 Task: Change object animations to fast.
Action: Mouse moved to (490, 87)
Screenshot: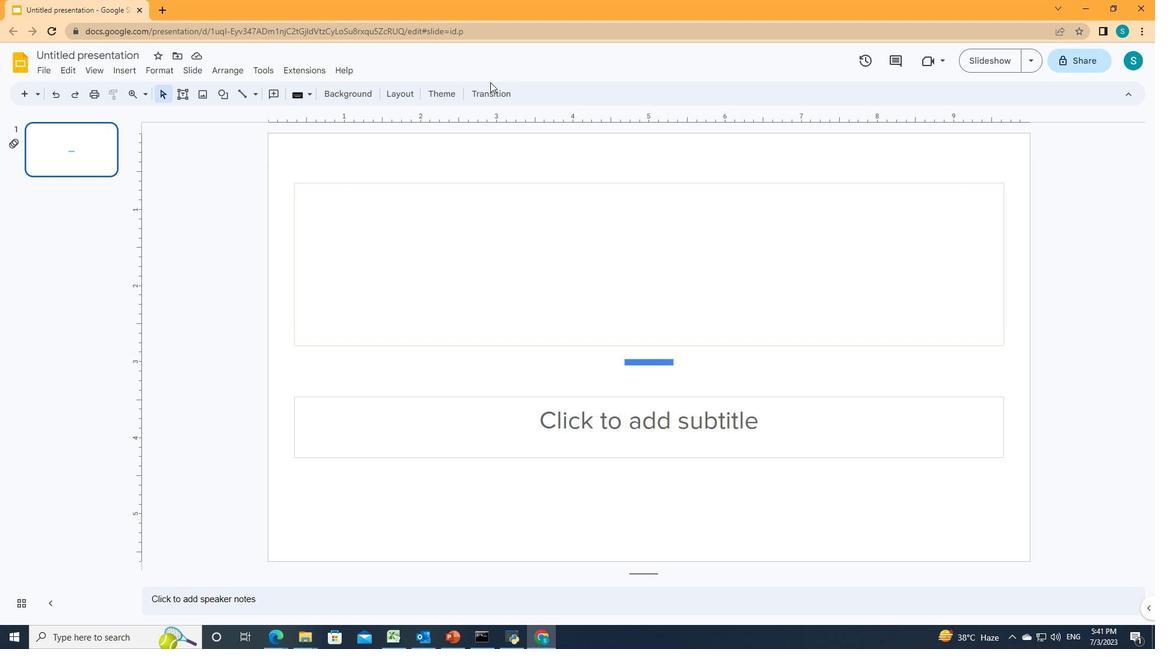 
Action: Mouse pressed left at (490, 87)
Screenshot: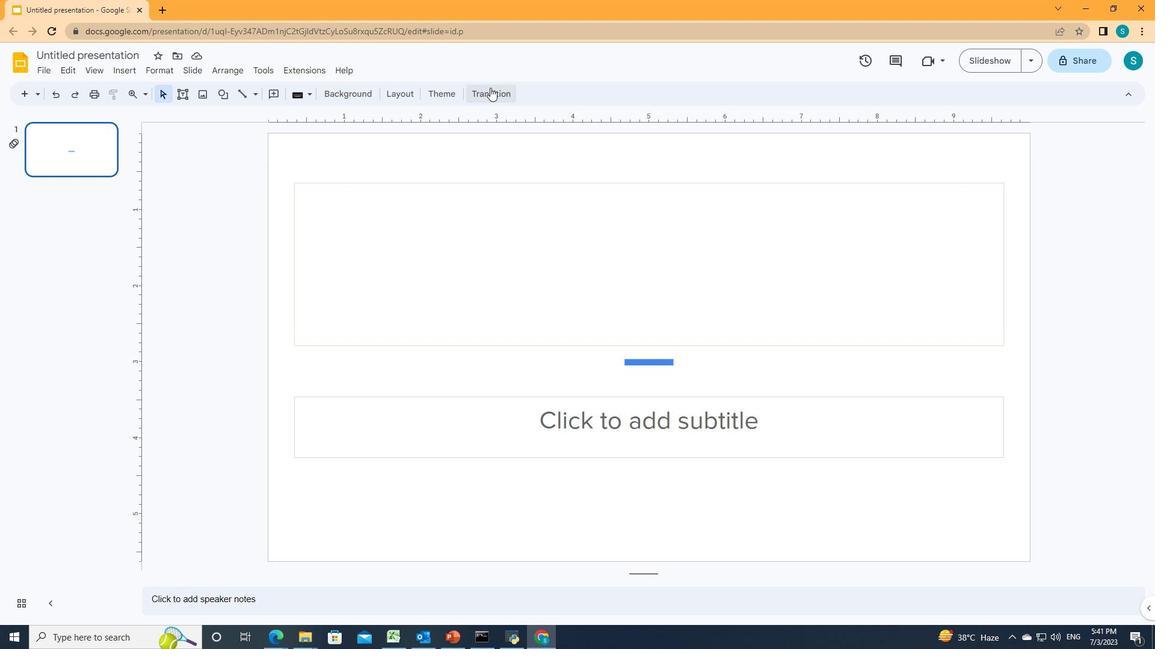 
Action: Mouse moved to (979, 349)
Screenshot: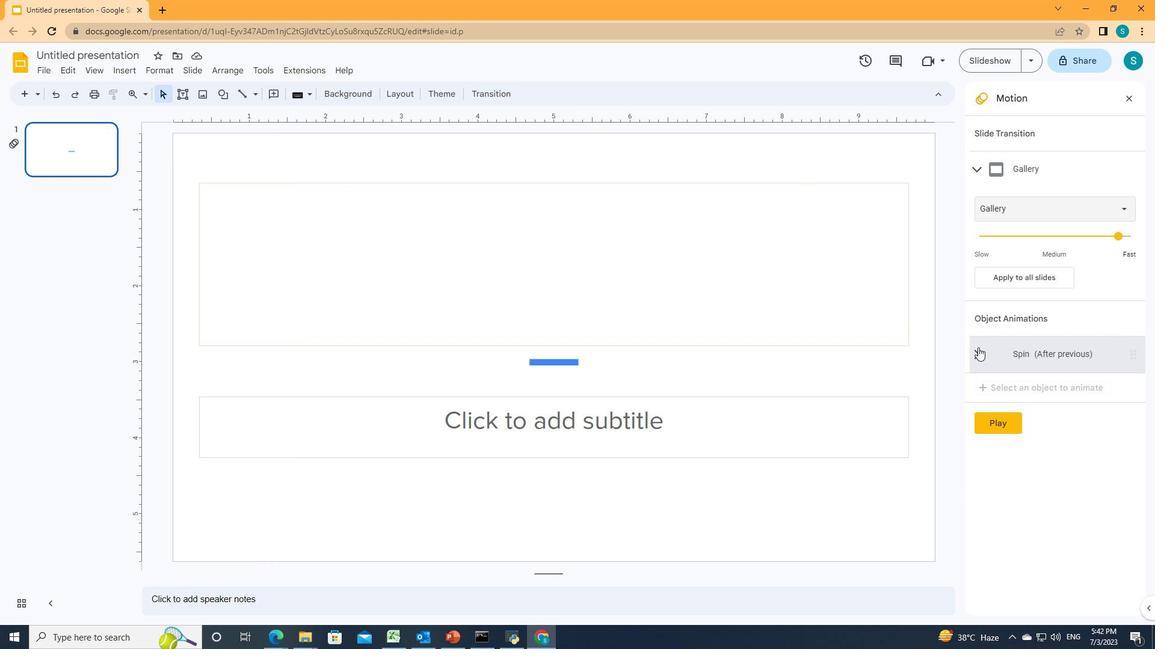 
Action: Mouse pressed left at (979, 349)
Screenshot: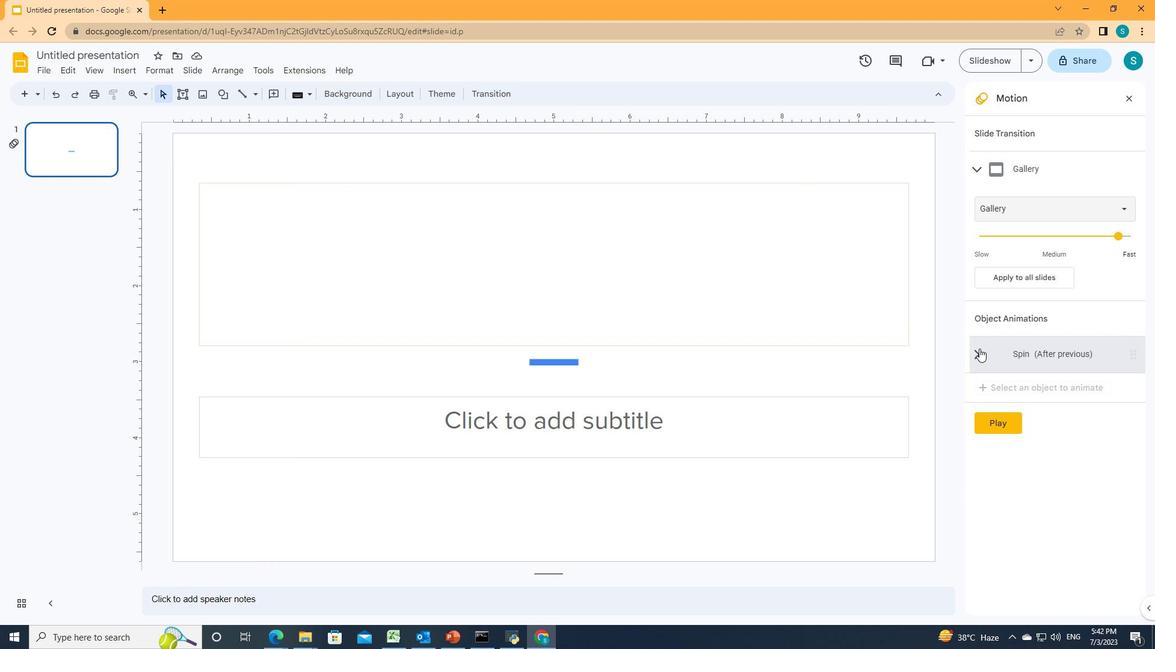 
Action: Mouse moved to (1052, 375)
Screenshot: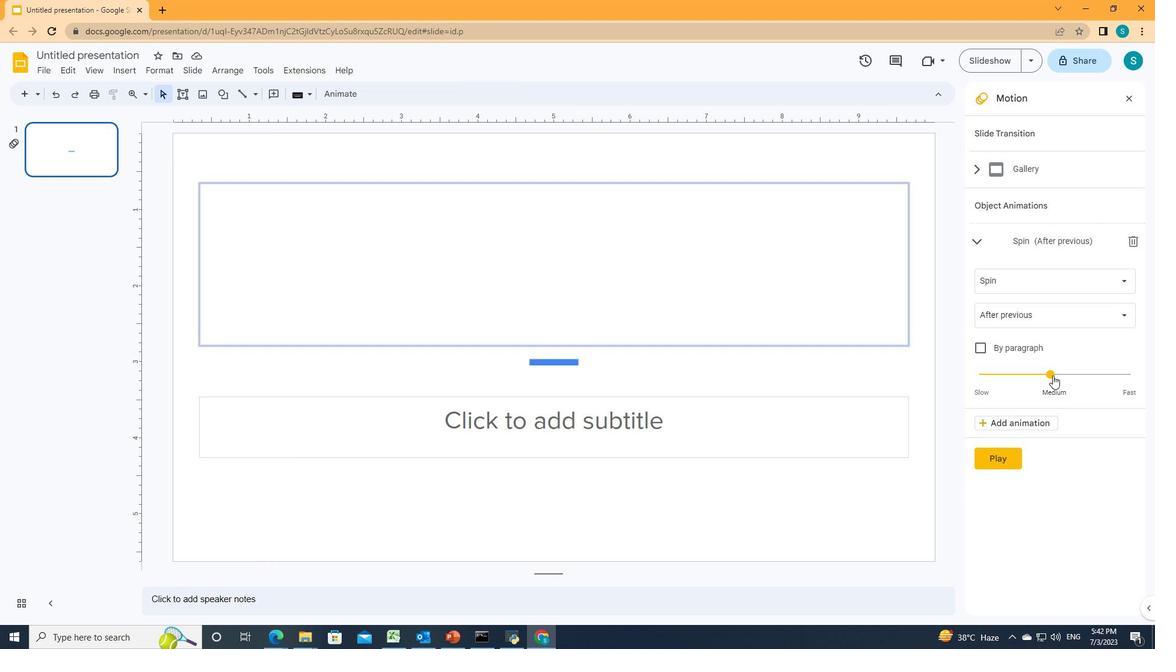 
Action: Mouse pressed left at (1052, 375)
Screenshot: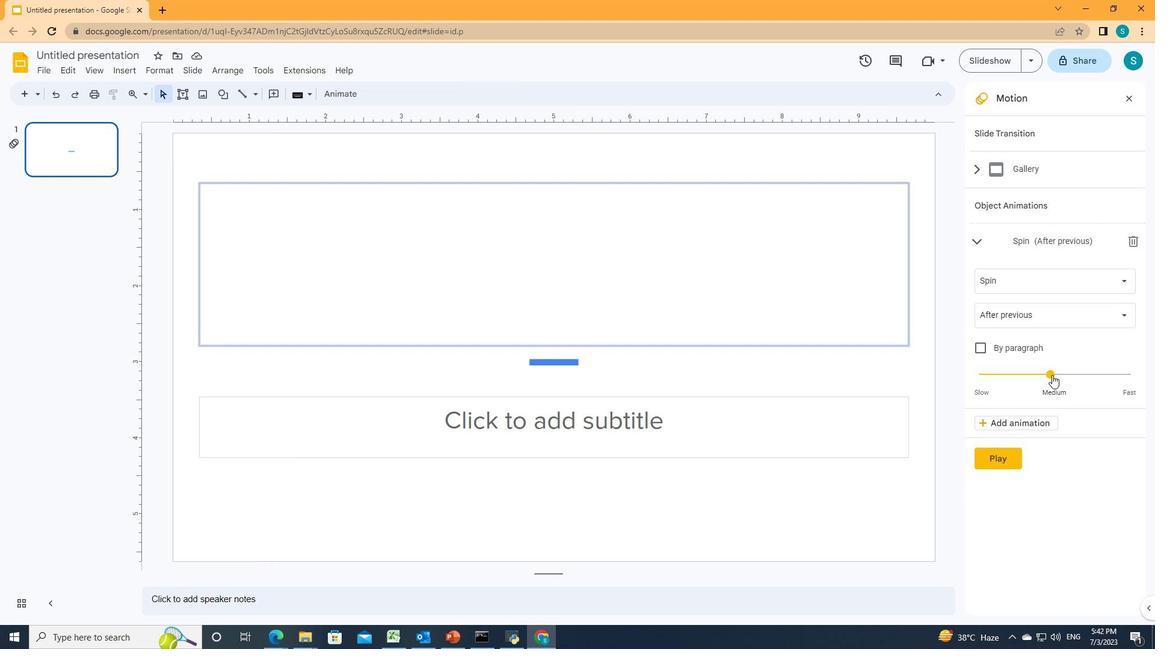 
Action: Mouse moved to (1006, 349)
Screenshot: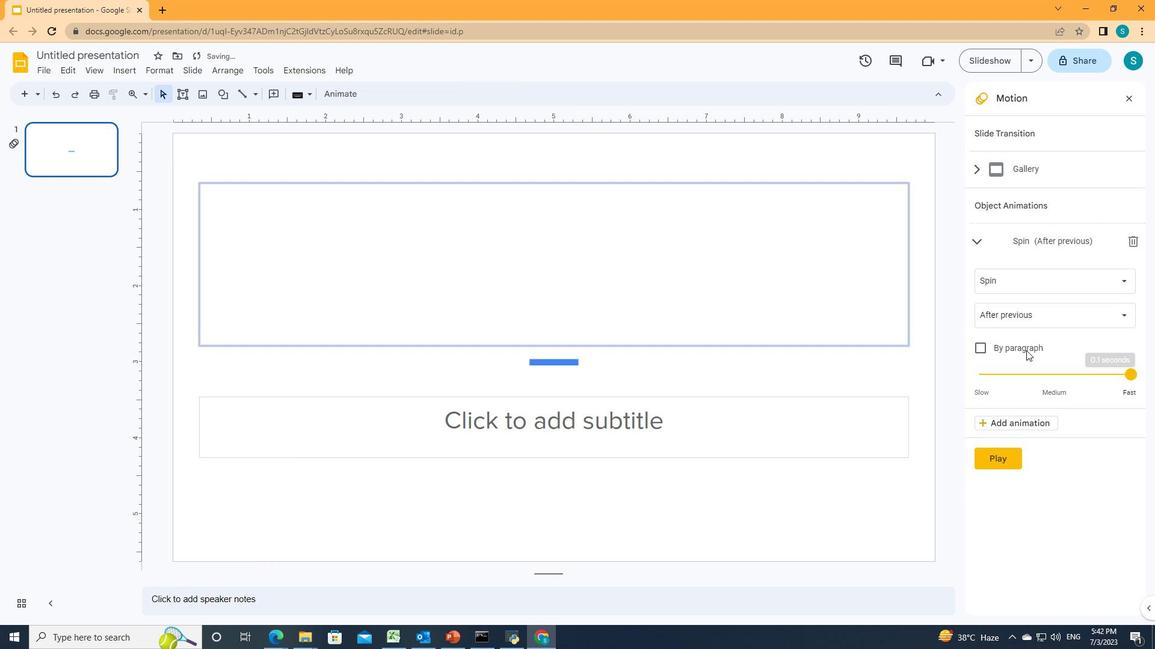 
